 Task: Print all pages.
Action: Mouse moved to (43, 77)
Screenshot: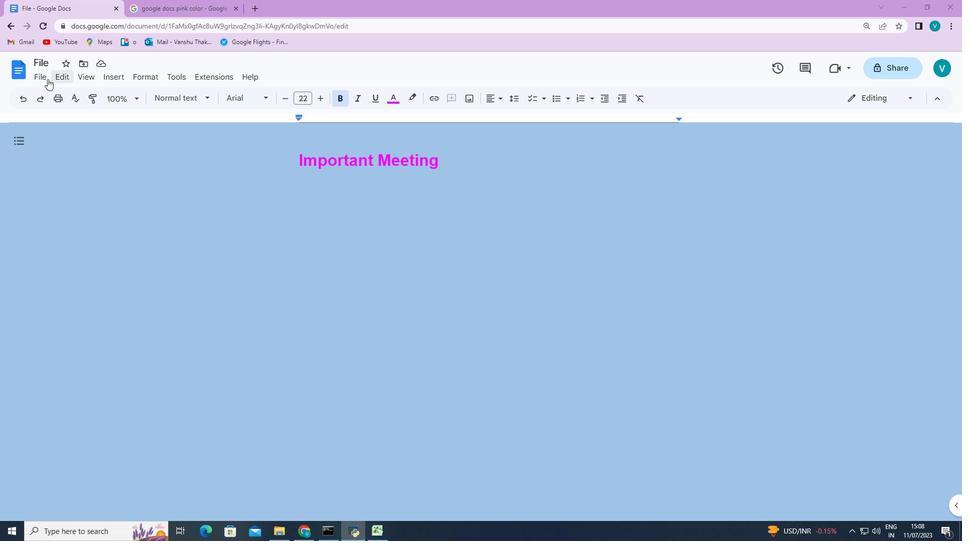 
Action: Mouse pressed left at (43, 77)
Screenshot: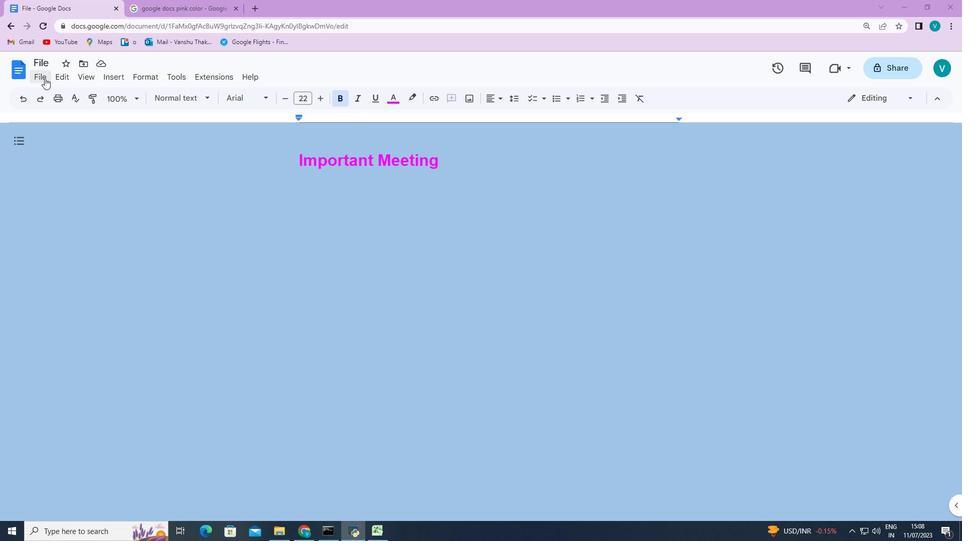 
Action: Mouse moved to (103, 396)
Screenshot: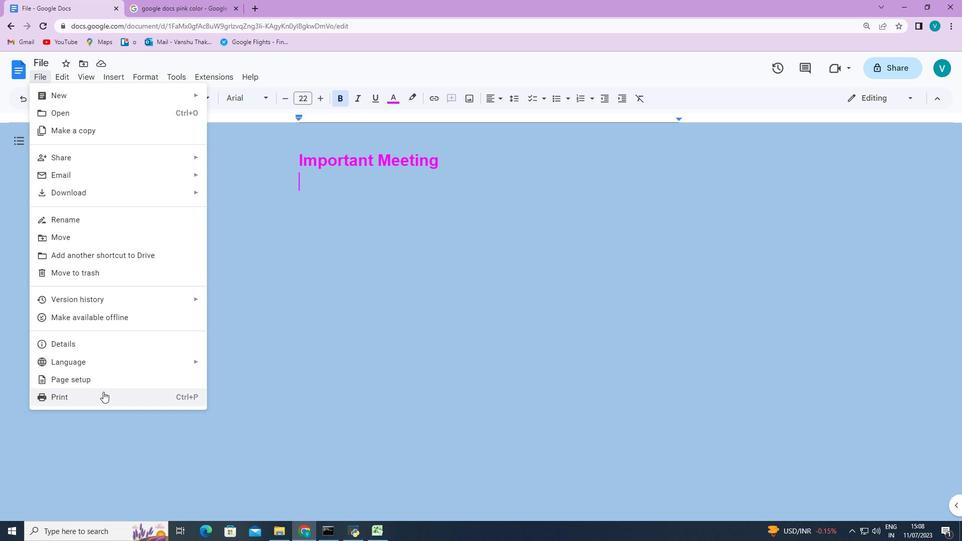 
Action: Mouse pressed left at (103, 396)
Screenshot: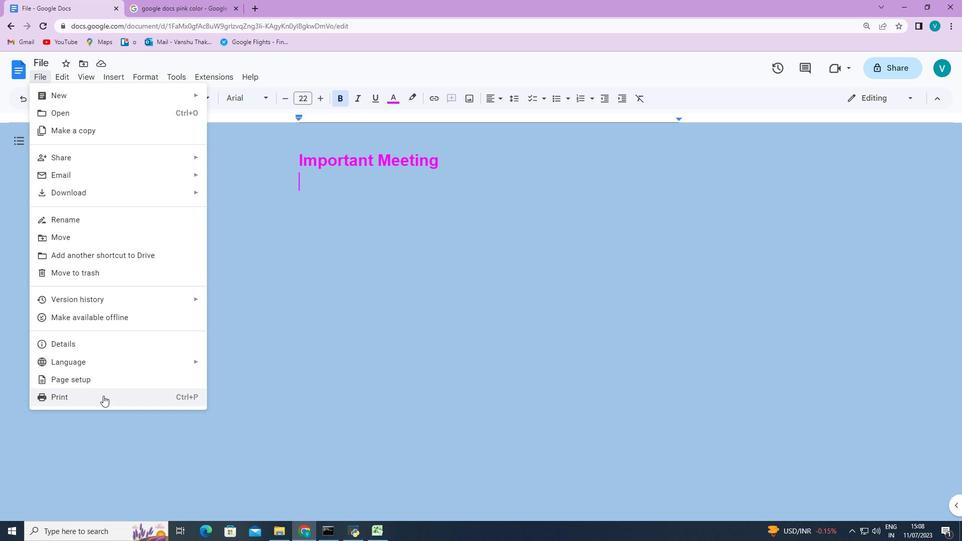 
Action: Mouse moved to (781, 105)
Screenshot: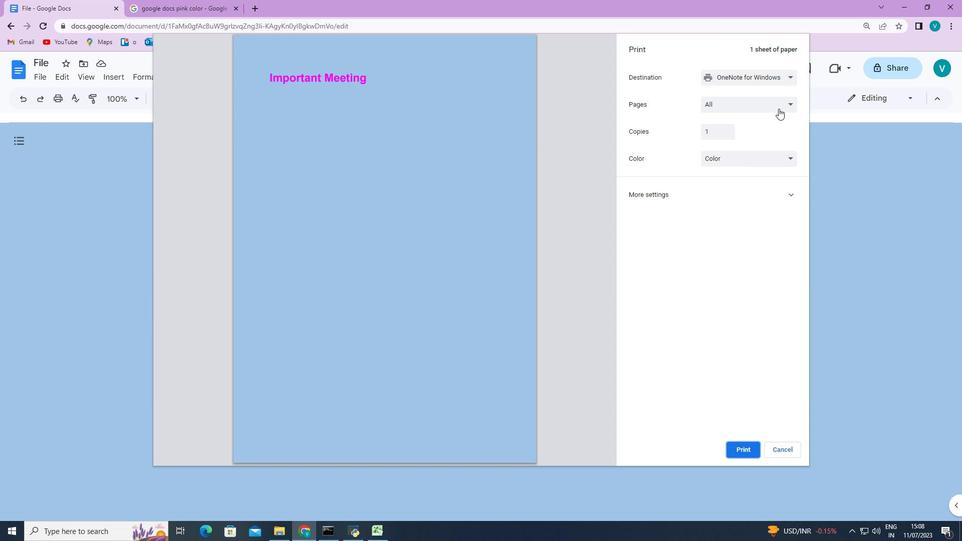 
Action: Mouse pressed left at (781, 105)
Screenshot: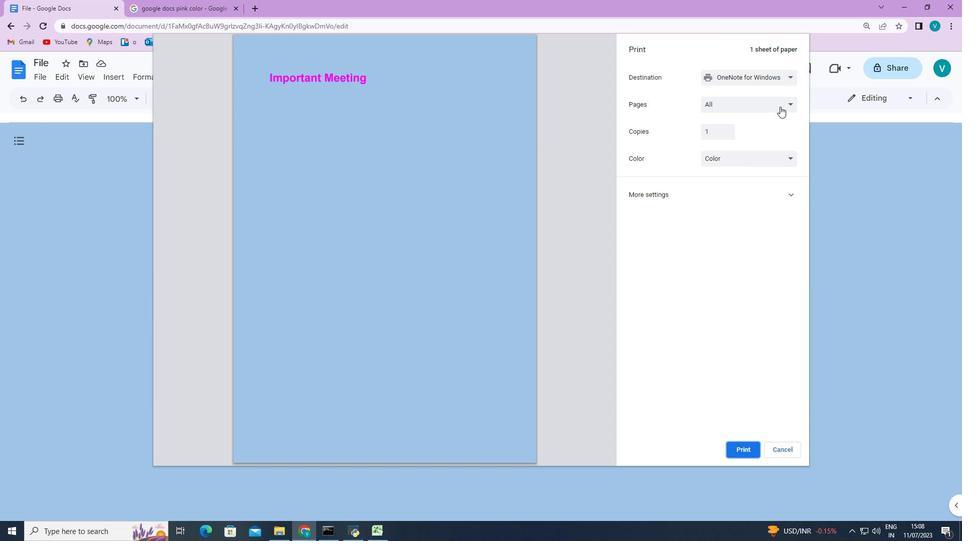 
Action: Mouse moved to (770, 116)
Screenshot: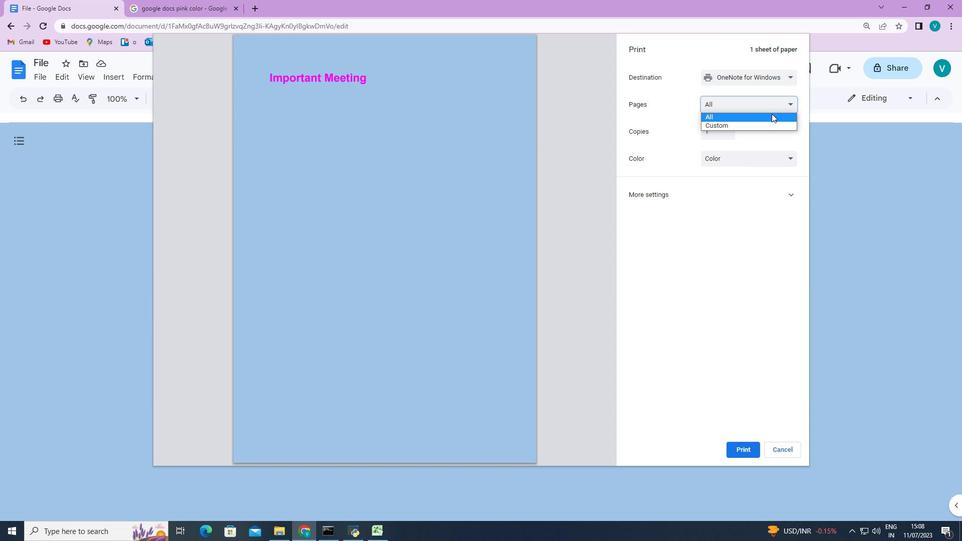 
Action: Mouse pressed left at (770, 116)
Screenshot: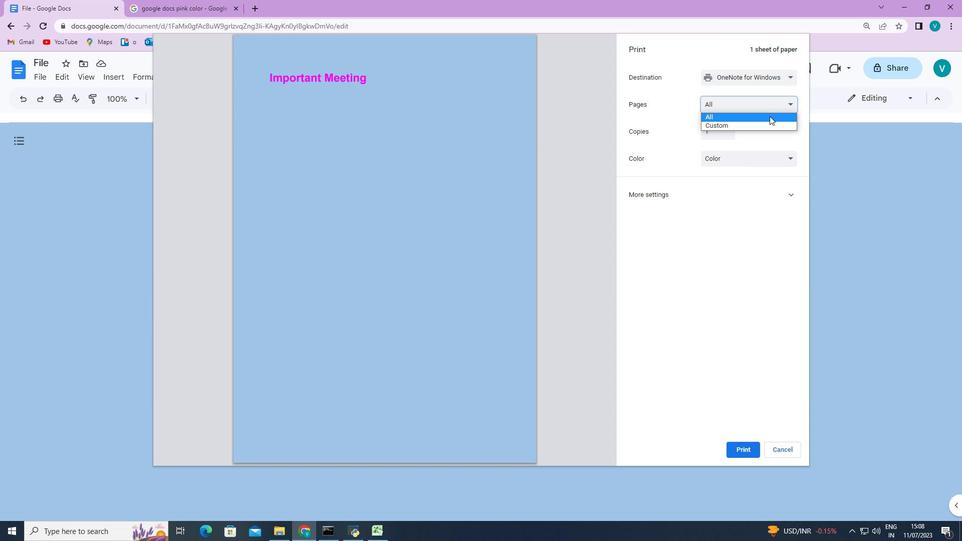 
Action: Mouse moved to (754, 449)
Screenshot: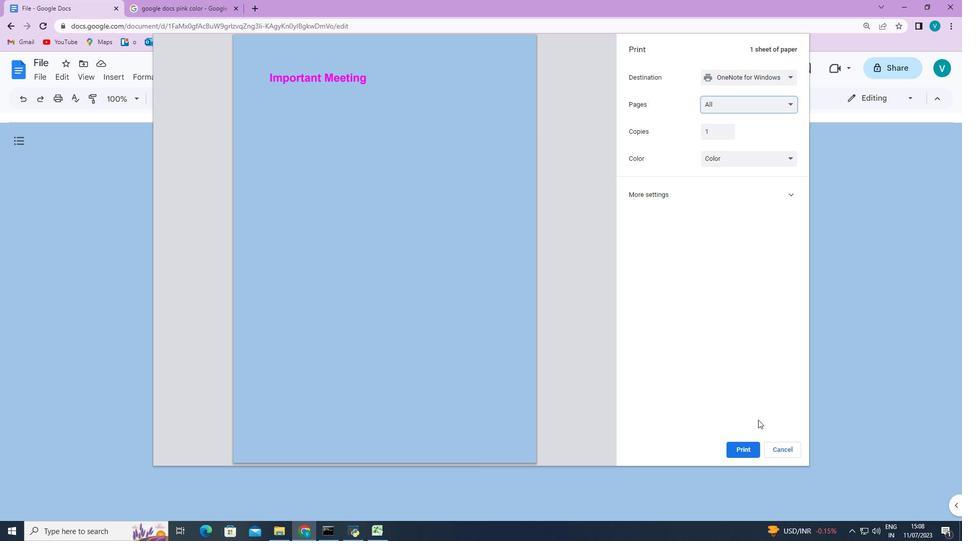
Action: Mouse pressed left at (754, 449)
Screenshot: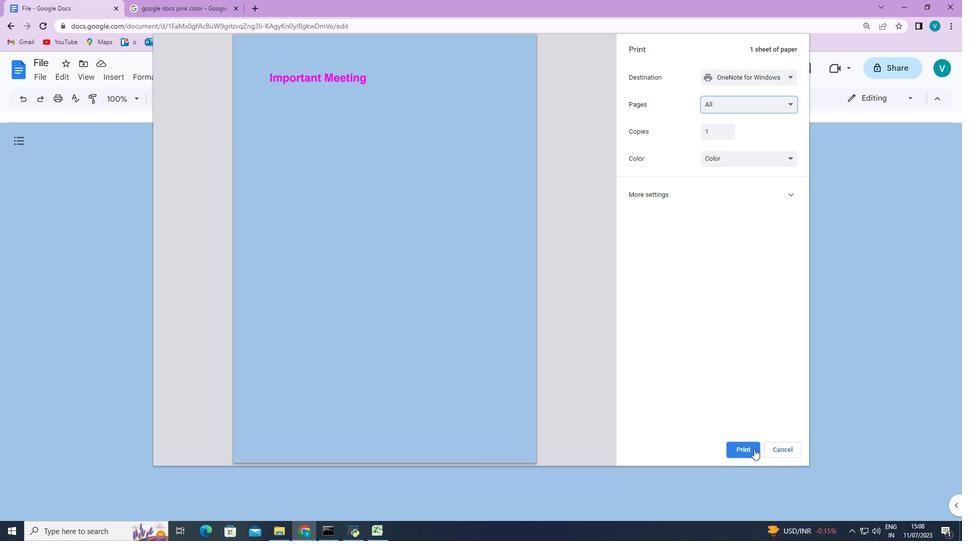 
